 Task: Look for vegan products in the category "Frozen Baked Goods".
Action: Mouse moved to (14, 77)
Screenshot: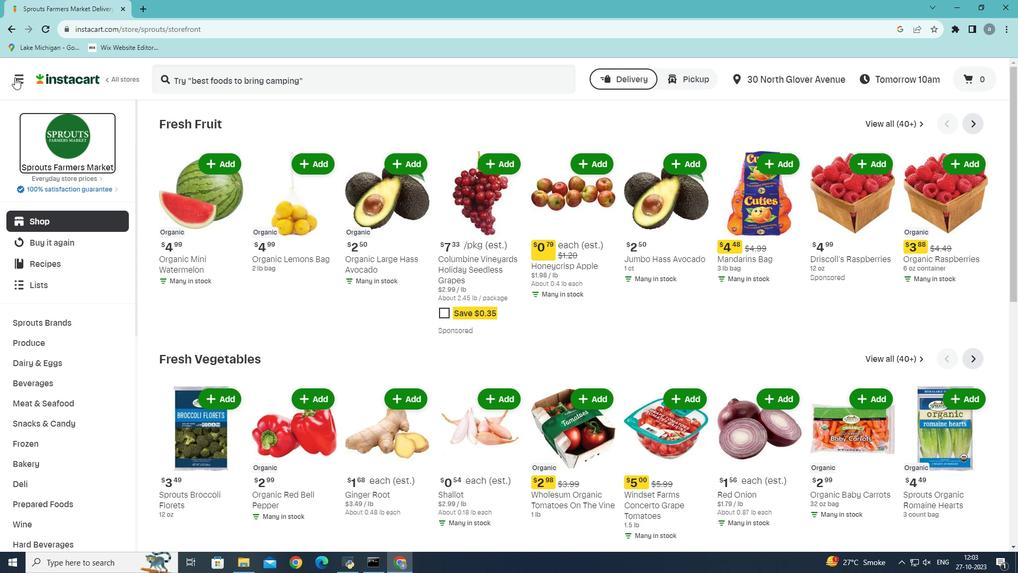 
Action: Mouse pressed left at (14, 77)
Screenshot: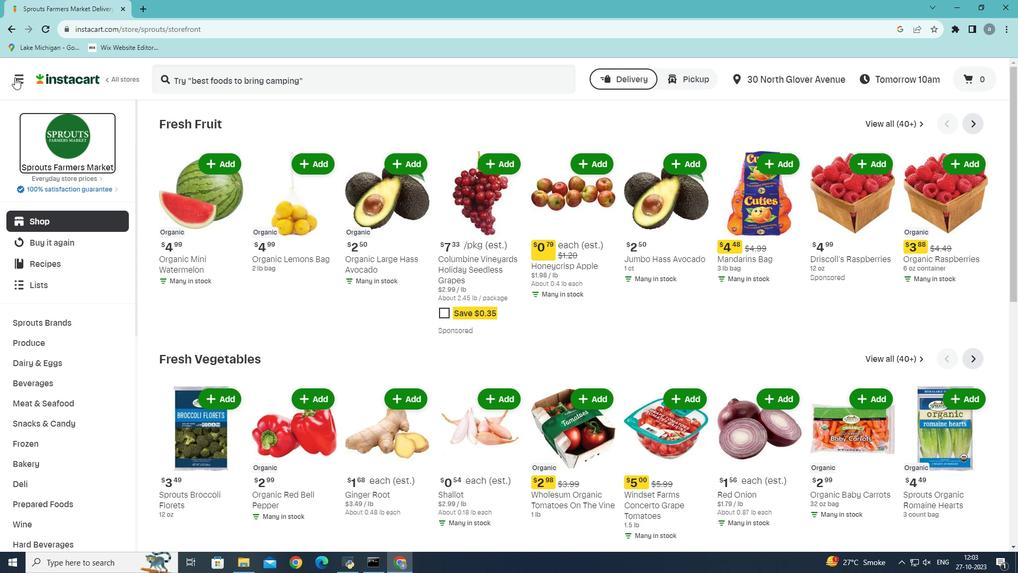 
Action: Mouse moved to (62, 314)
Screenshot: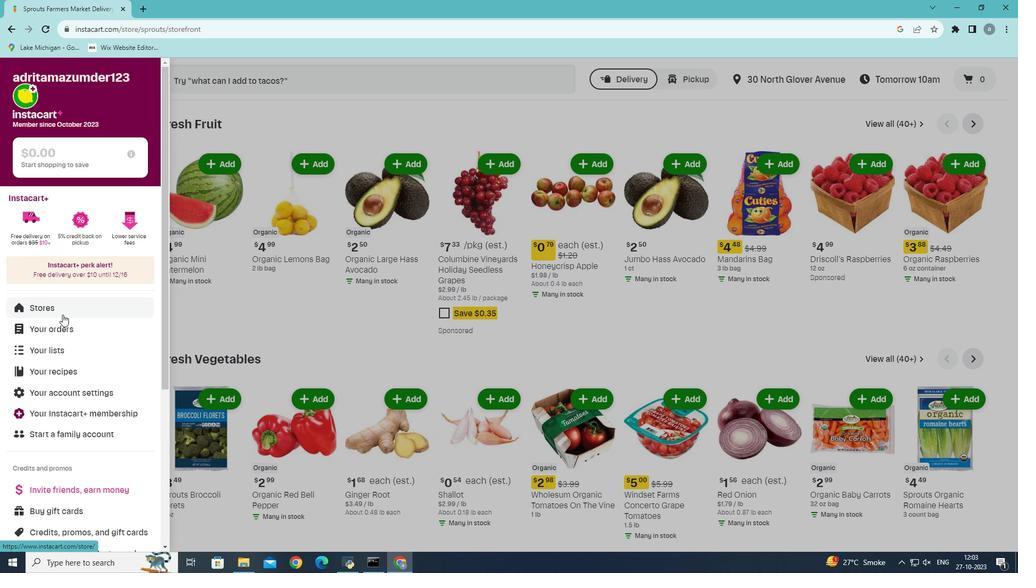 
Action: Mouse pressed left at (62, 314)
Screenshot: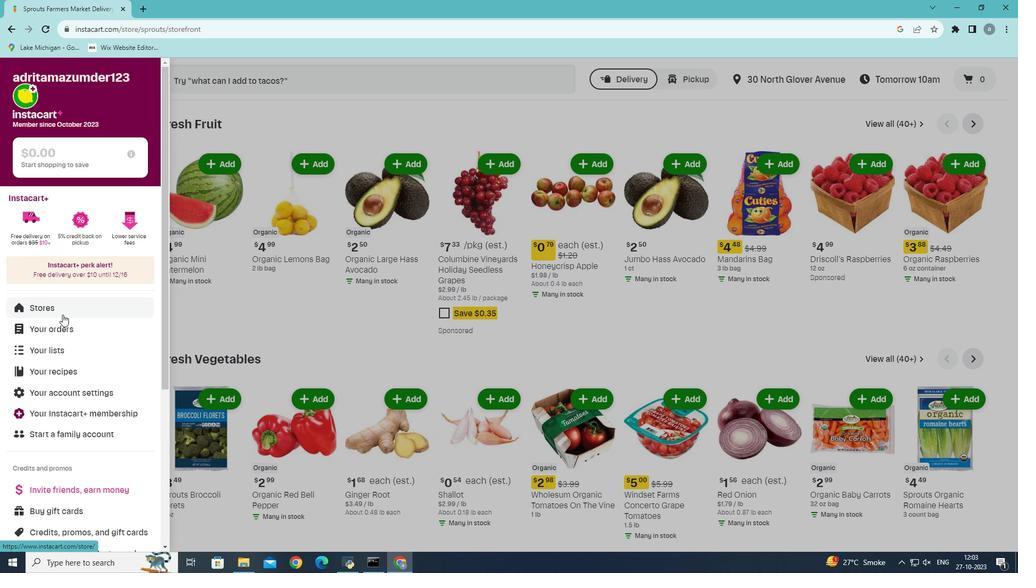 
Action: Mouse moved to (234, 119)
Screenshot: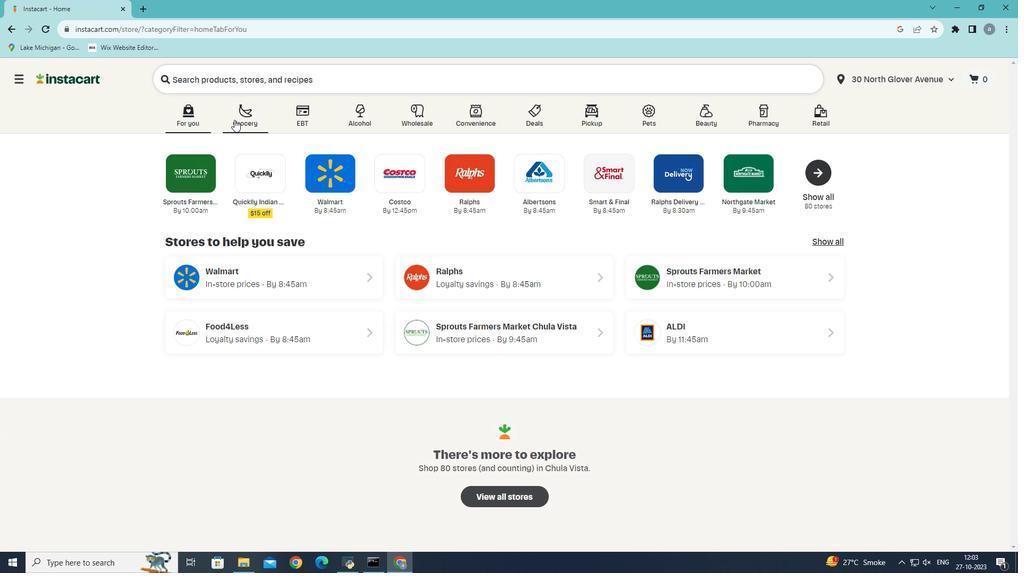
Action: Mouse pressed left at (234, 119)
Screenshot: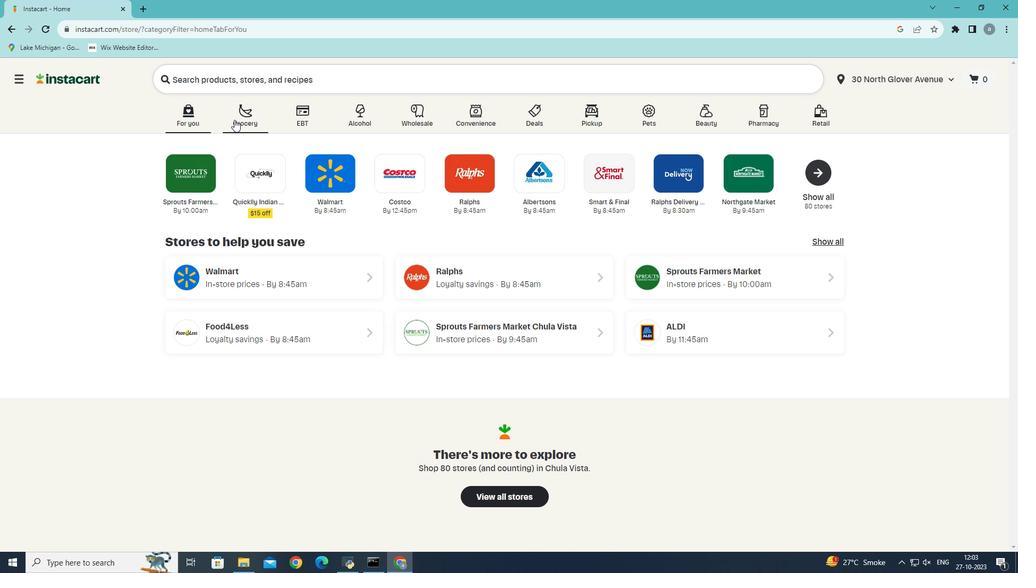 
Action: Mouse moved to (219, 320)
Screenshot: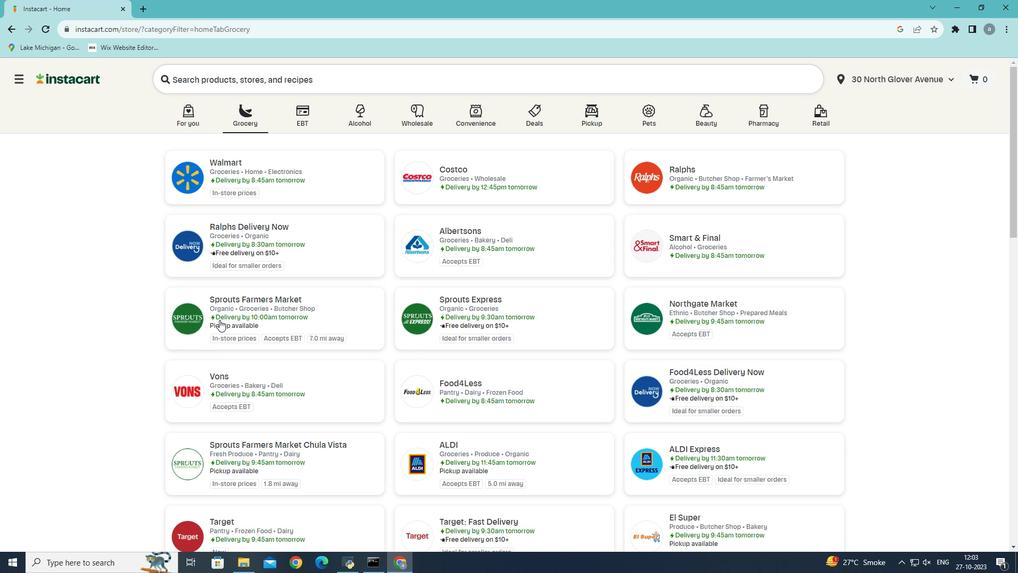 
Action: Mouse pressed left at (219, 320)
Screenshot: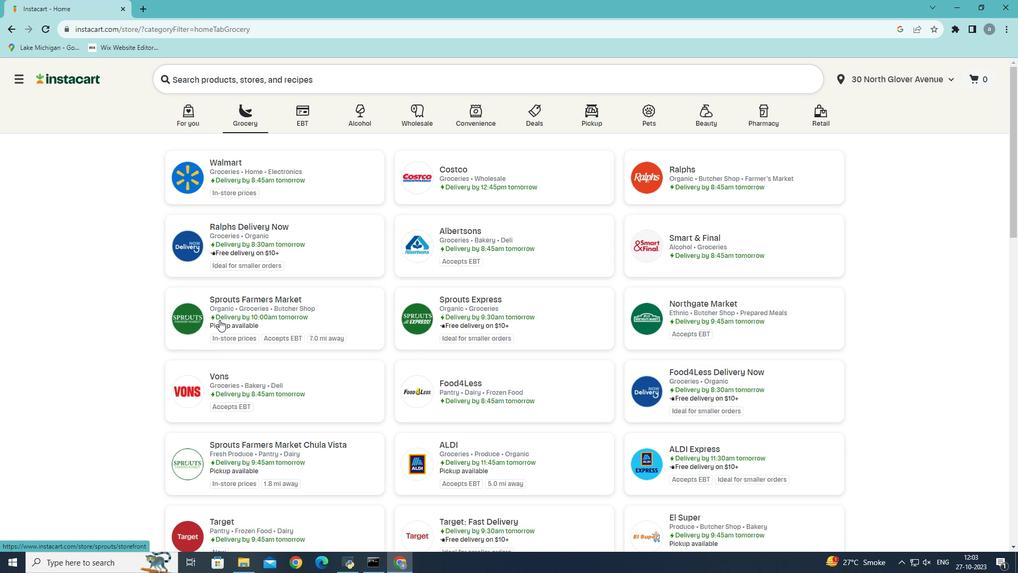 
Action: Mouse moved to (28, 461)
Screenshot: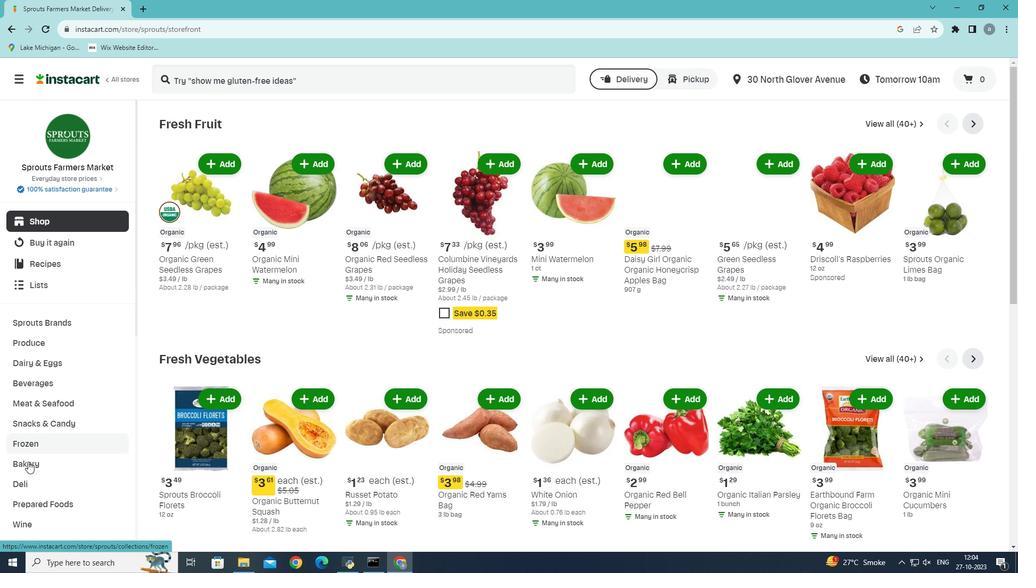 
Action: Mouse pressed left at (28, 461)
Screenshot: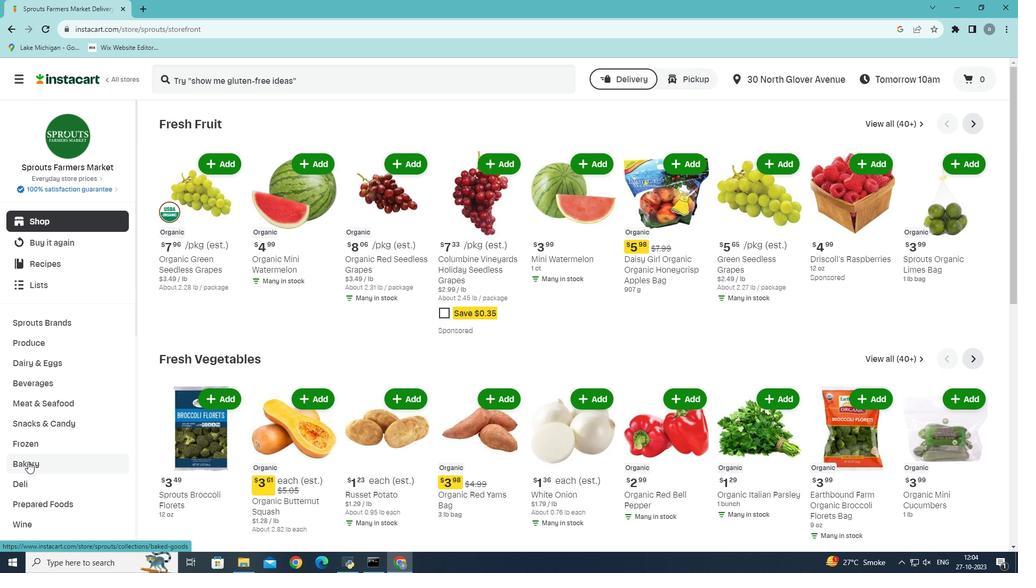
Action: Mouse moved to (895, 151)
Screenshot: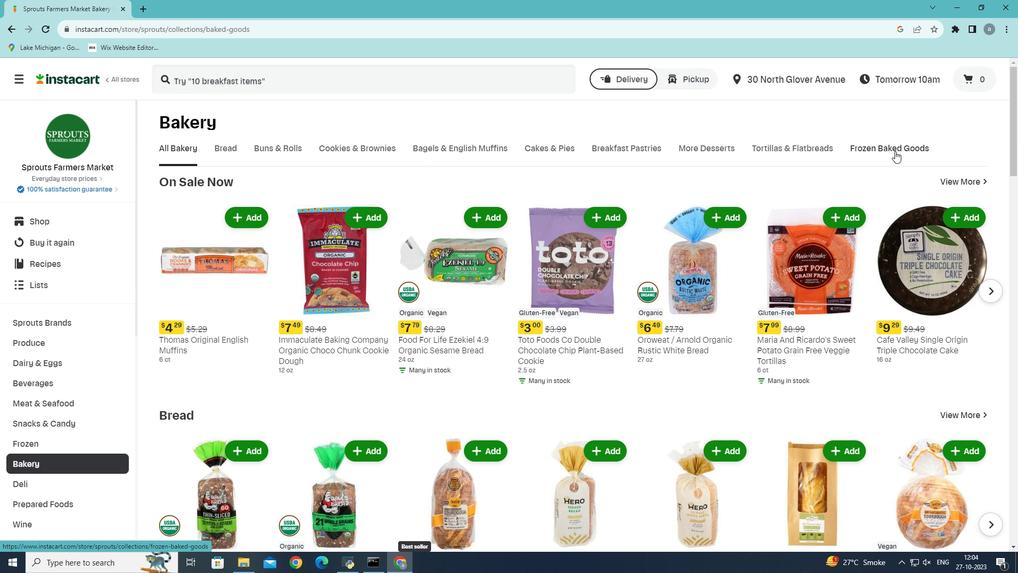 
Action: Mouse pressed left at (895, 151)
Screenshot: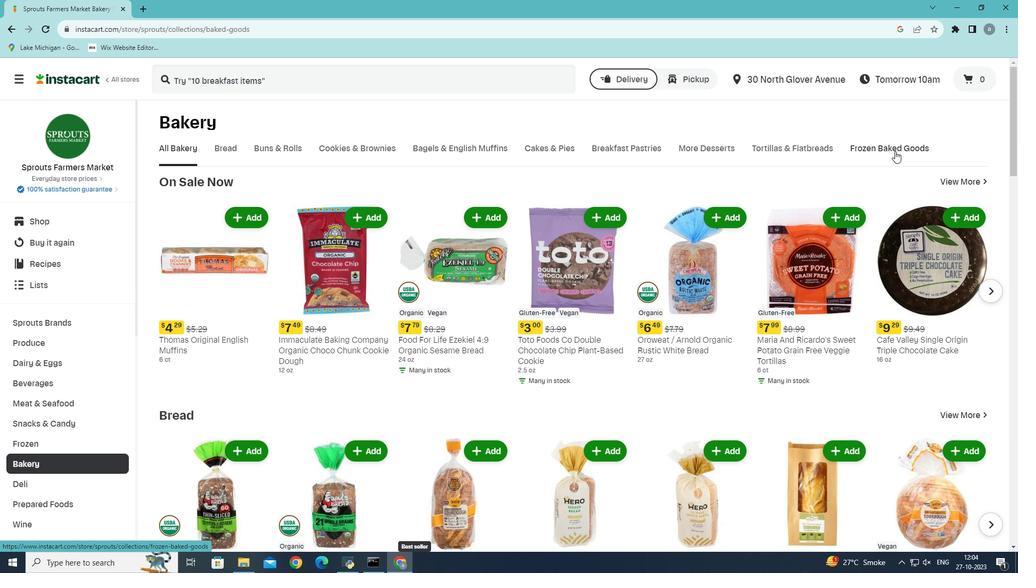 
Action: Mouse moved to (363, 241)
Screenshot: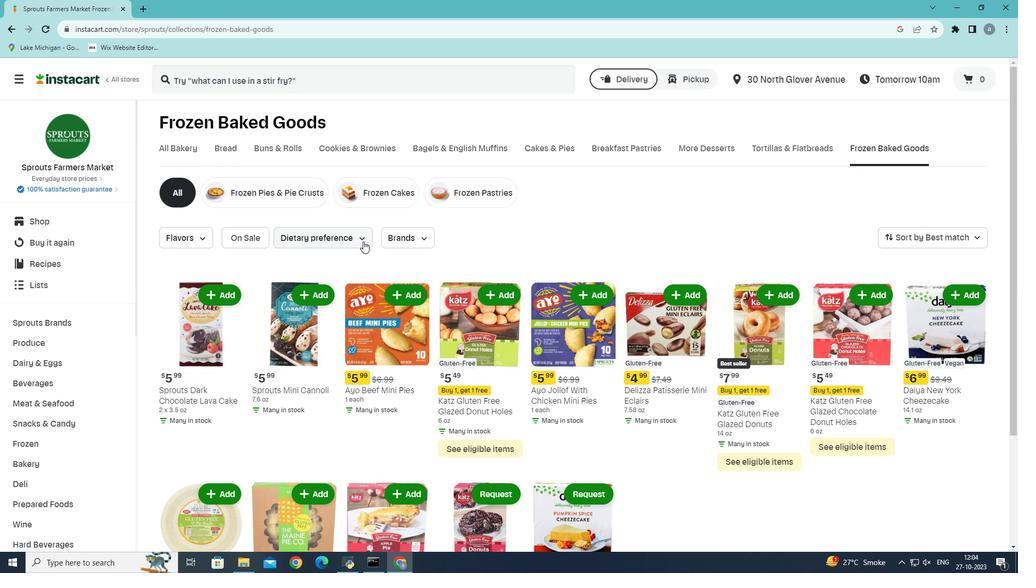 
Action: Mouse pressed left at (363, 241)
Screenshot: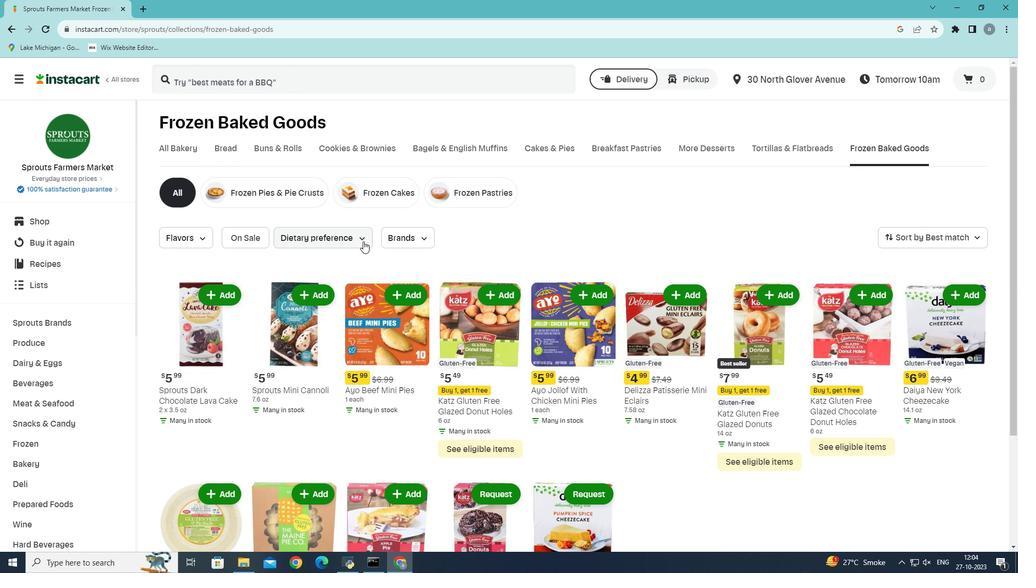 
Action: Mouse moved to (300, 301)
Screenshot: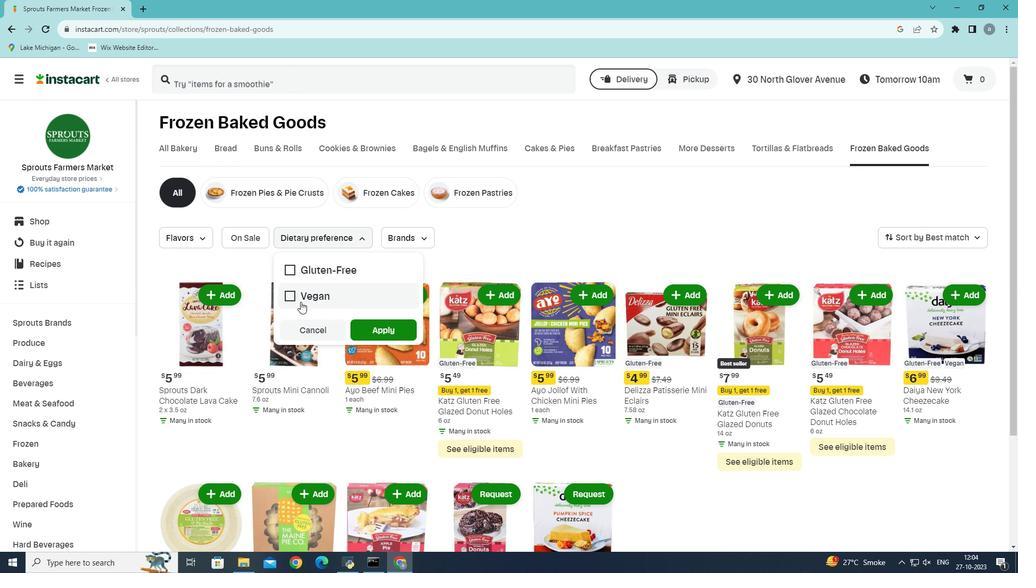 
Action: Mouse pressed left at (300, 301)
Screenshot: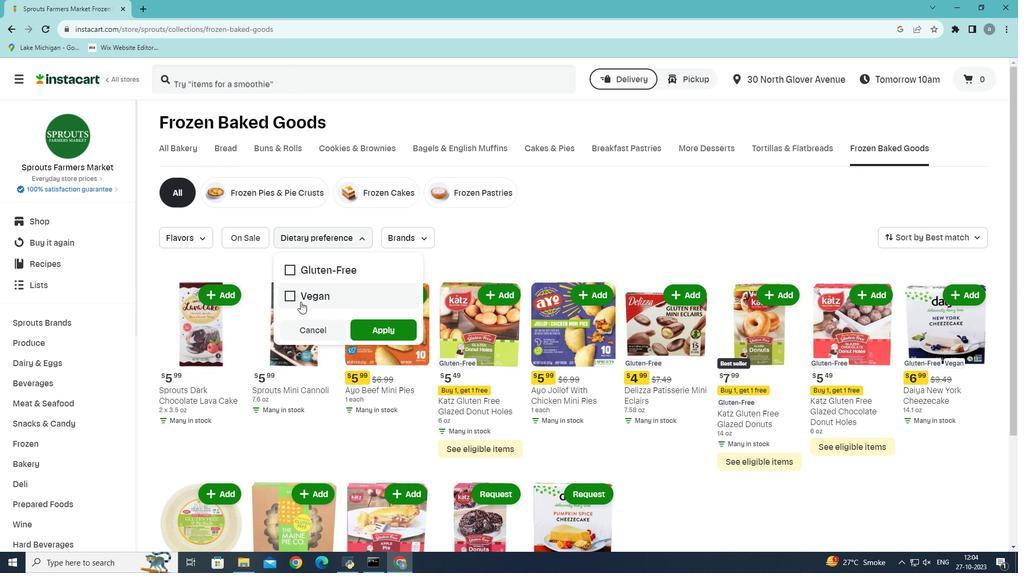 
Action: Mouse moved to (395, 331)
Screenshot: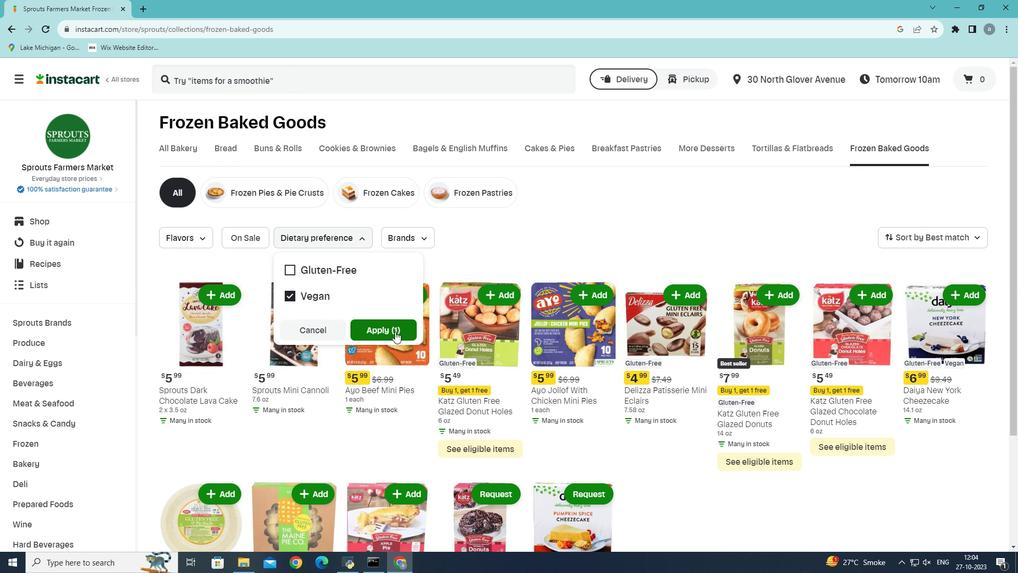 
Action: Mouse pressed left at (395, 331)
Screenshot: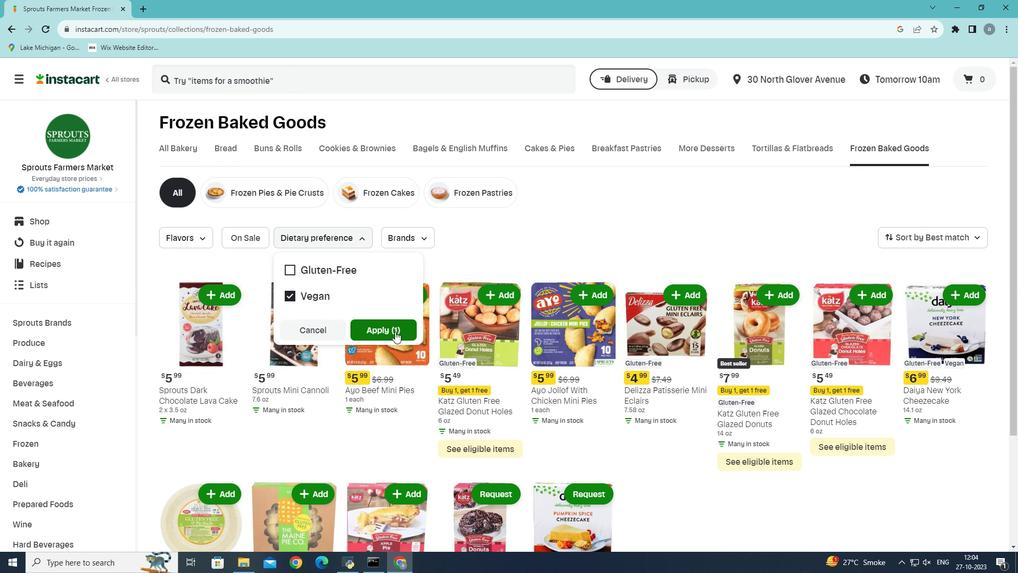 
Action: Mouse moved to (398, 325)
Screenshot: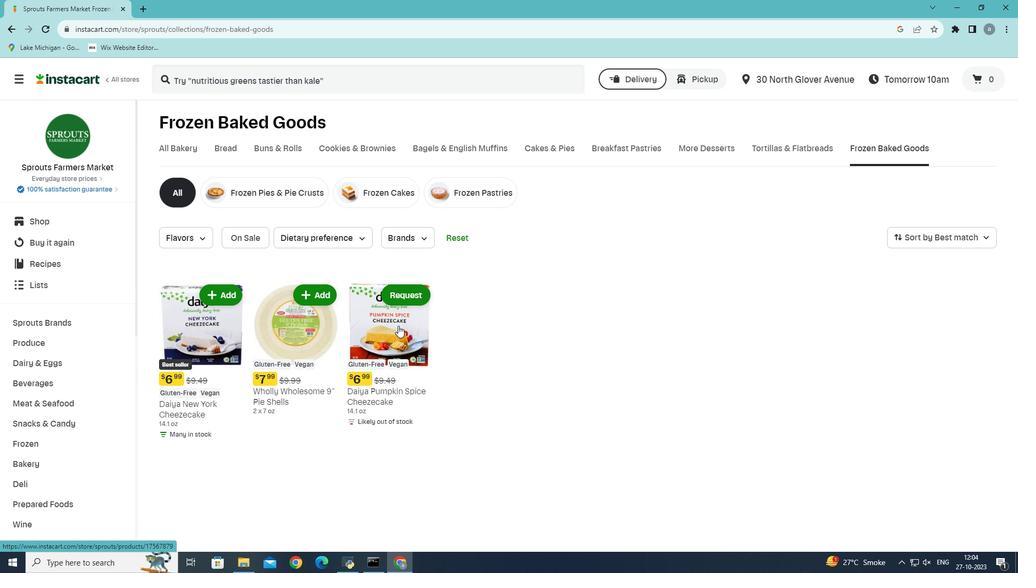 
